 Task: Change Crop to Fill To Fit
Action: Mouse moved to (779, 302)
Screenshot: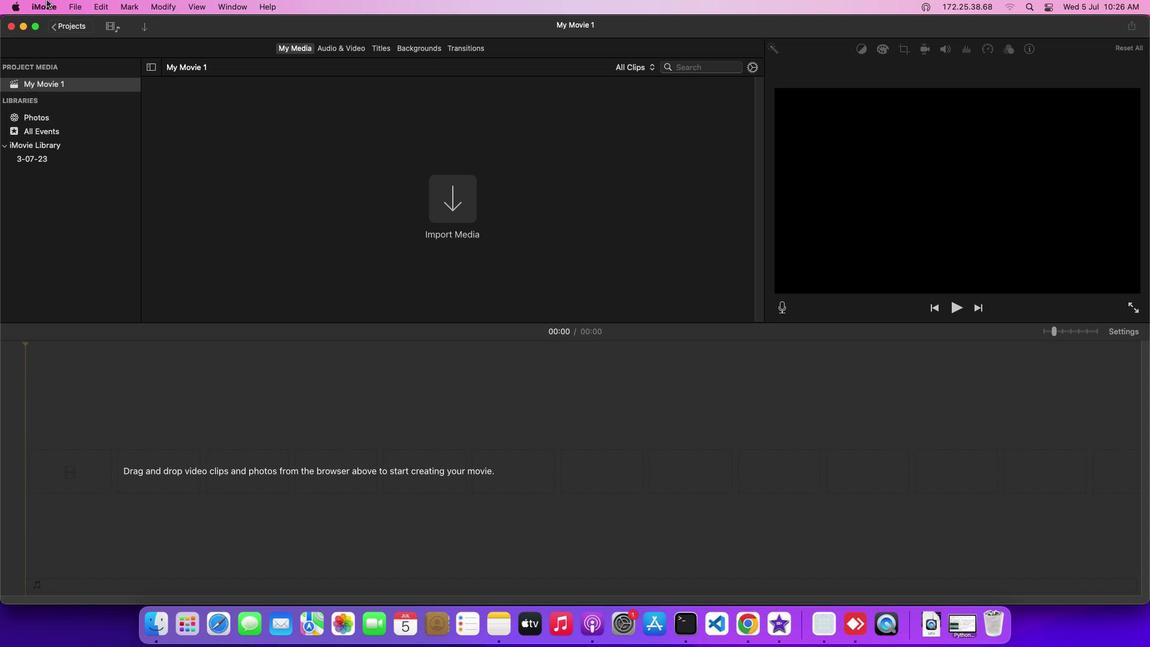 
Action: Mouse pressed left at (779, 302)
Screenshot: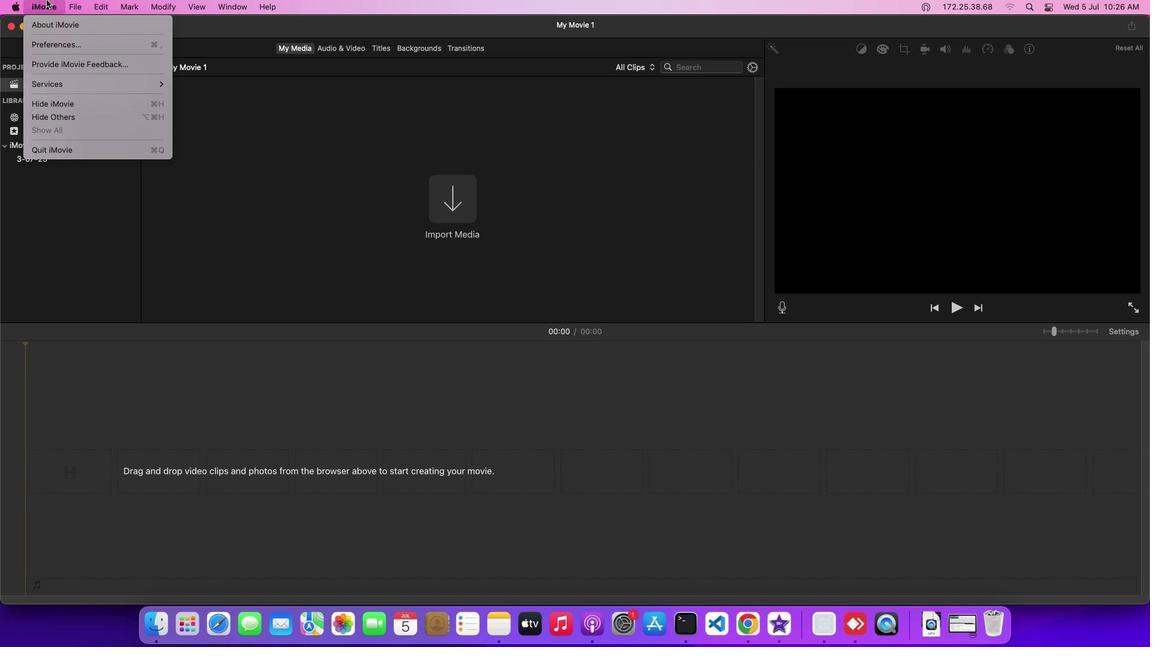 
Action: Mouse moved to (779, 302)
Screenshot: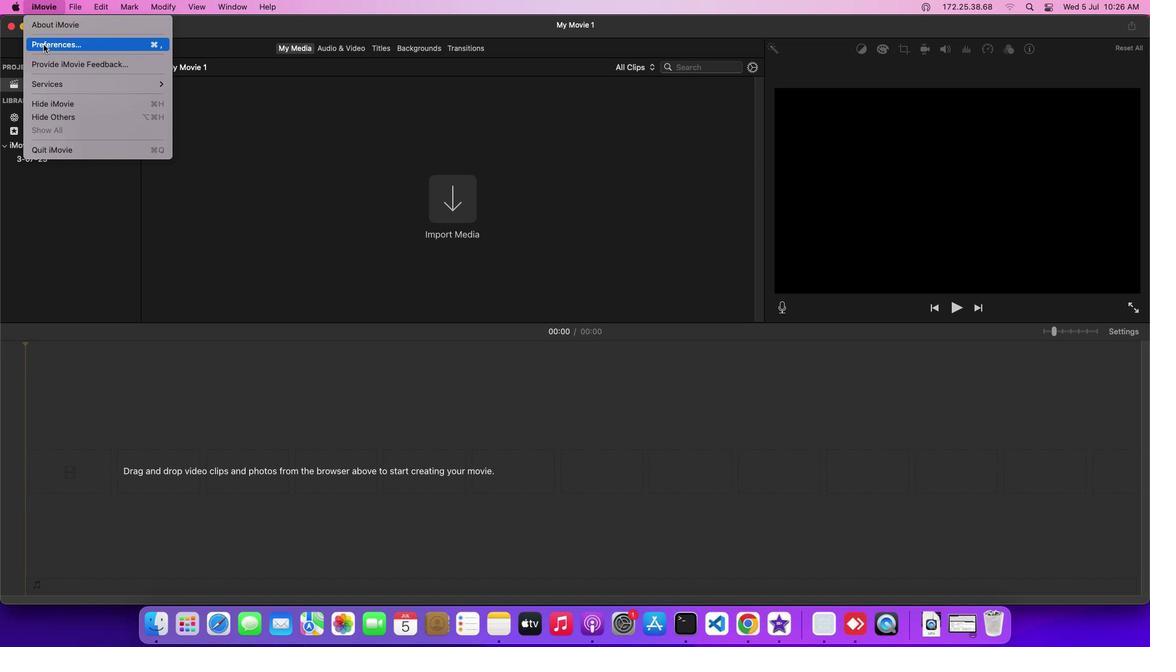 
Action: Mouse pressed left at (779, 302)
Screenshot: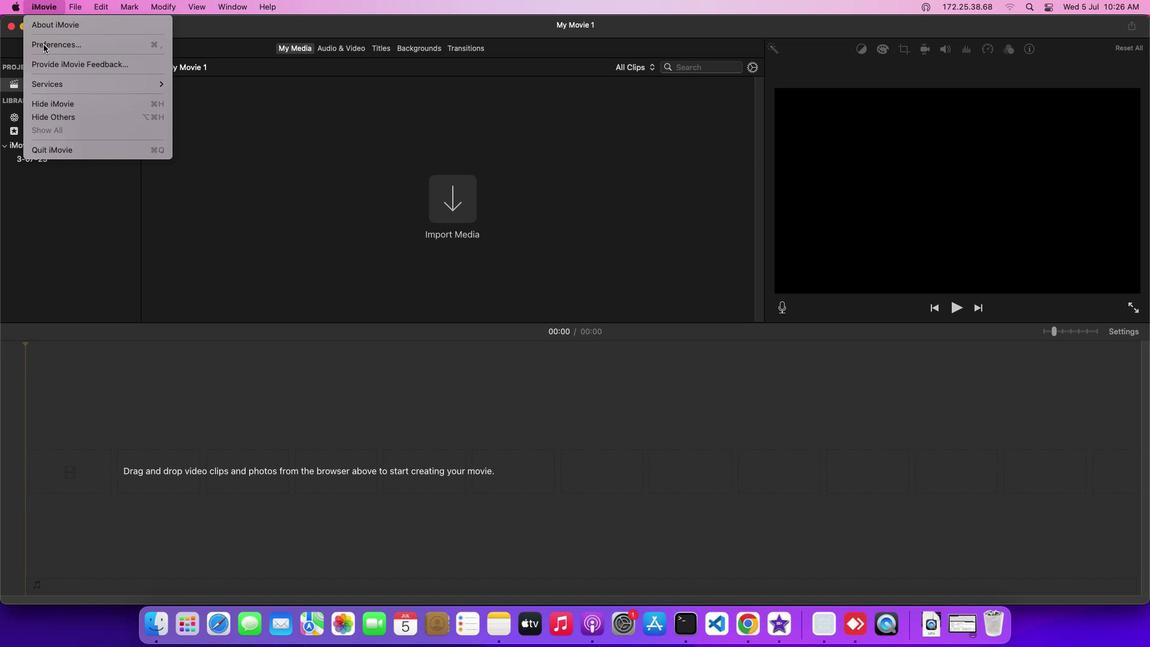
Action: Mouse moved to (779, 302)
Screenshot: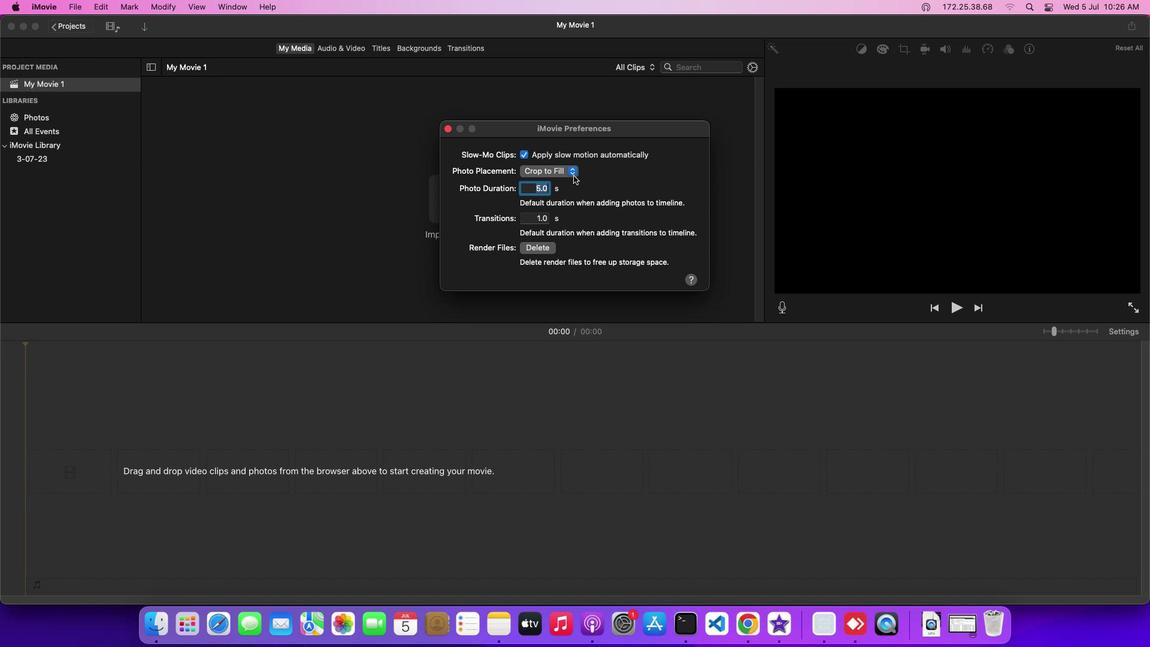 
Action: Mouse pressed left at (779, 302)
Screenshot: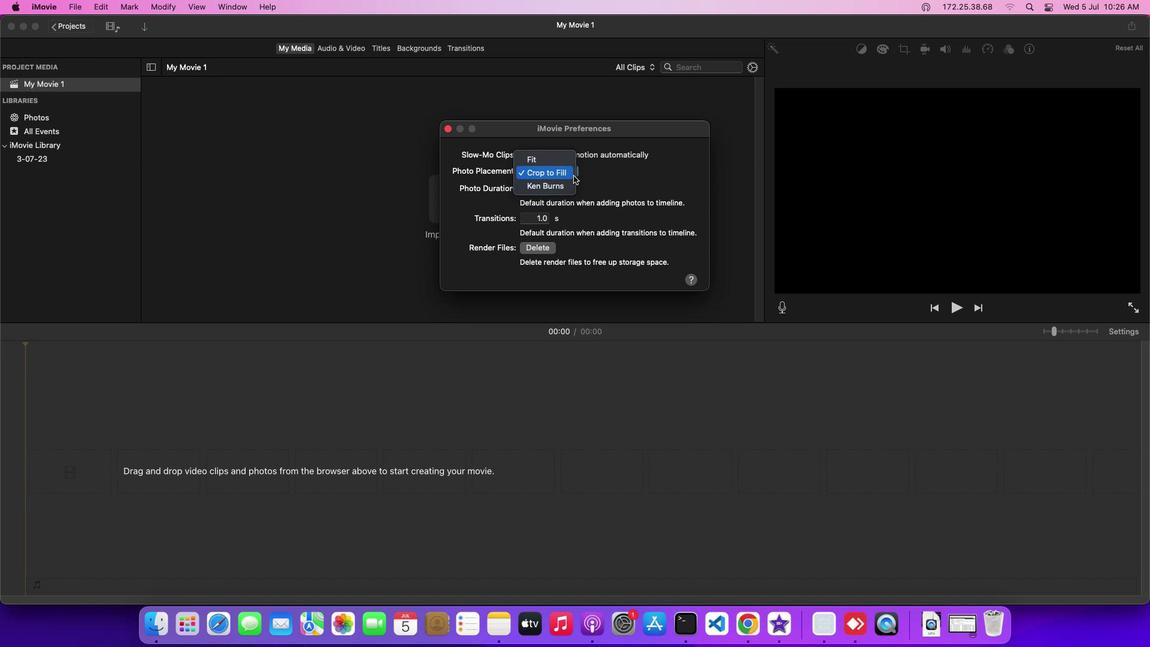 
Action: Mouse moved to (779, 302)
Screenshot: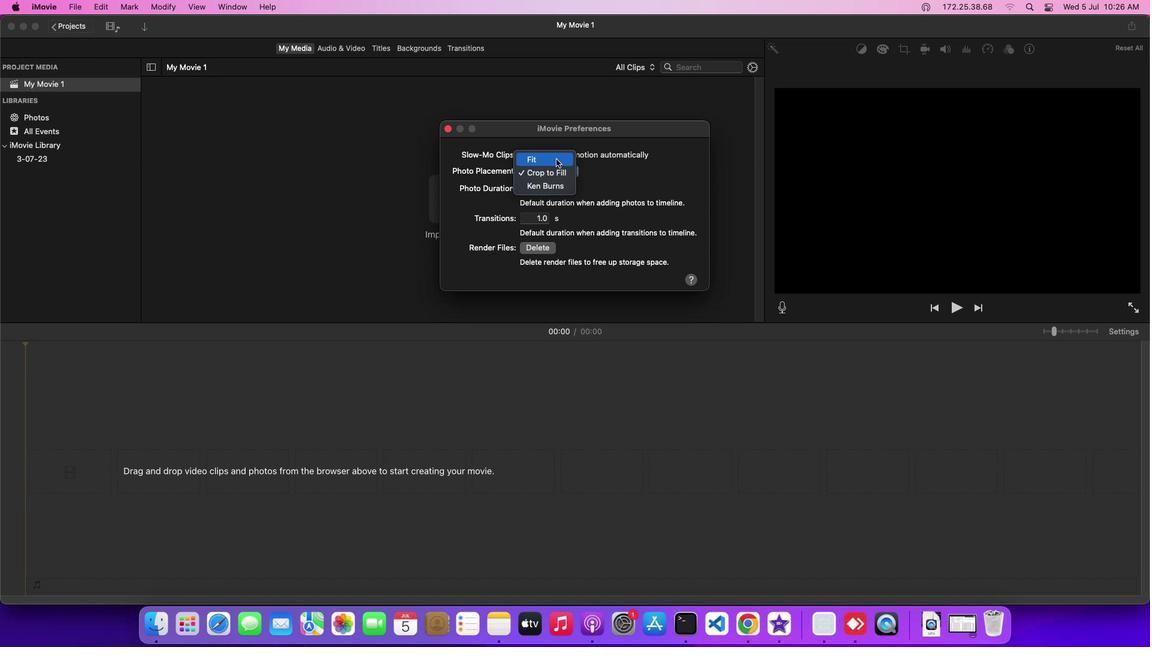 
Action: Mouse pressed left at (779, 302)
Screenshot: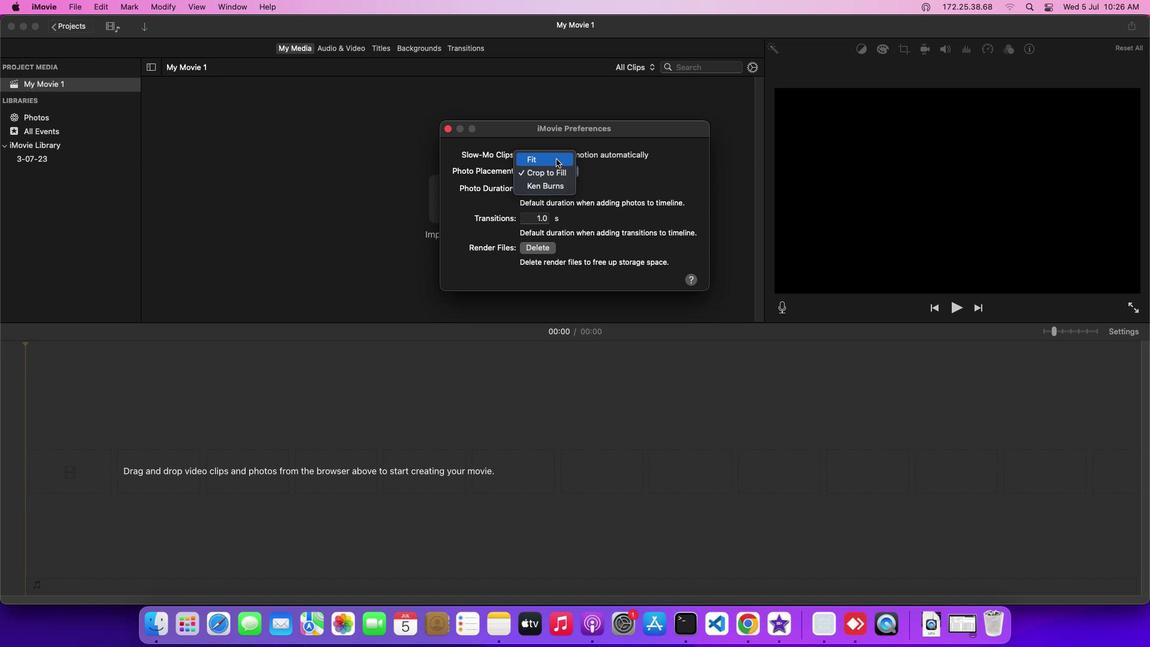 
